Task: Create new contact,   with mail id: 'AriannaMiller@wavehill.org', first name: 'Arianna', Last name: 'Miller', Job Title: HR Assistant, Phone number (916) 555-6789. Change life cycle stage to  'Lead' and lead status to 'New'. Add new company to the associated contact: www.morganstanley.com and type: Vendor. Logged in from softage.4@softage.net
Action: Mouse moved to (57, 58)
Screenshot: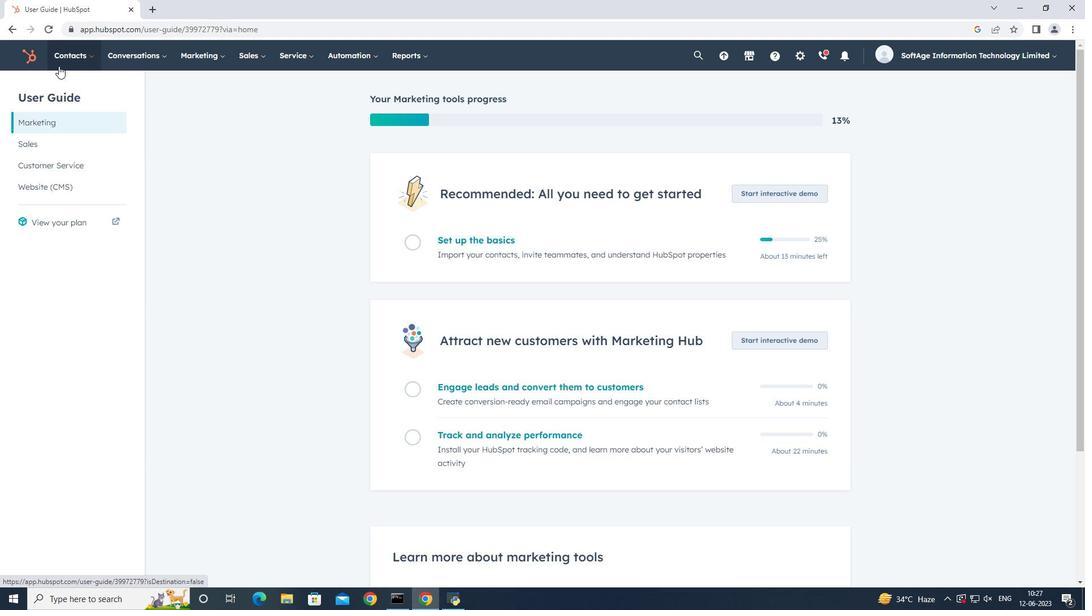 
Action: Mouse pressed left at (57, 58)
Screenshot: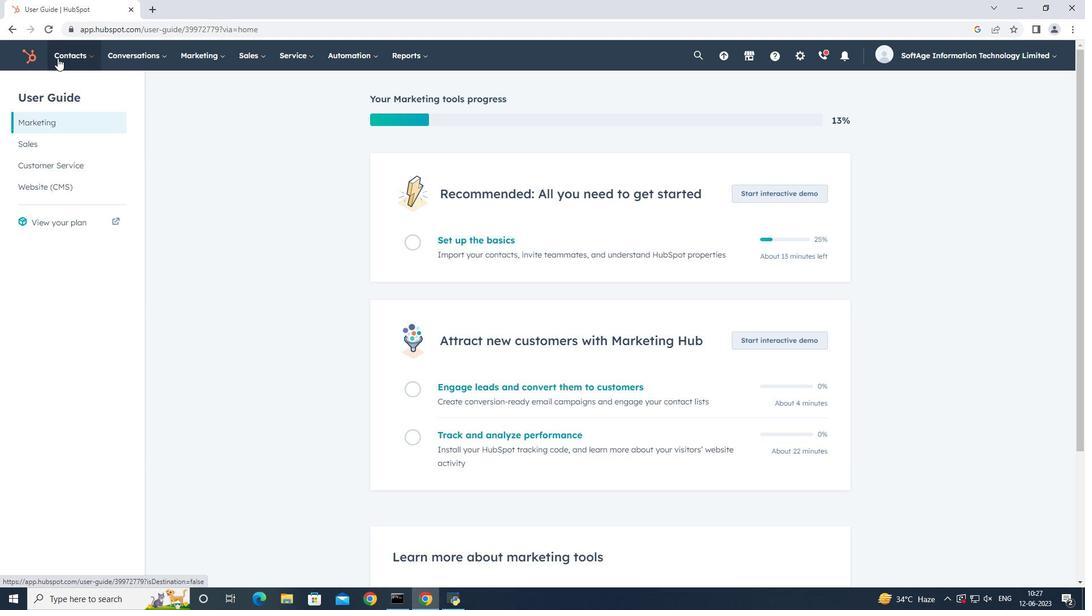 
Action: Mouse moved to (68, 86)
Screenshot: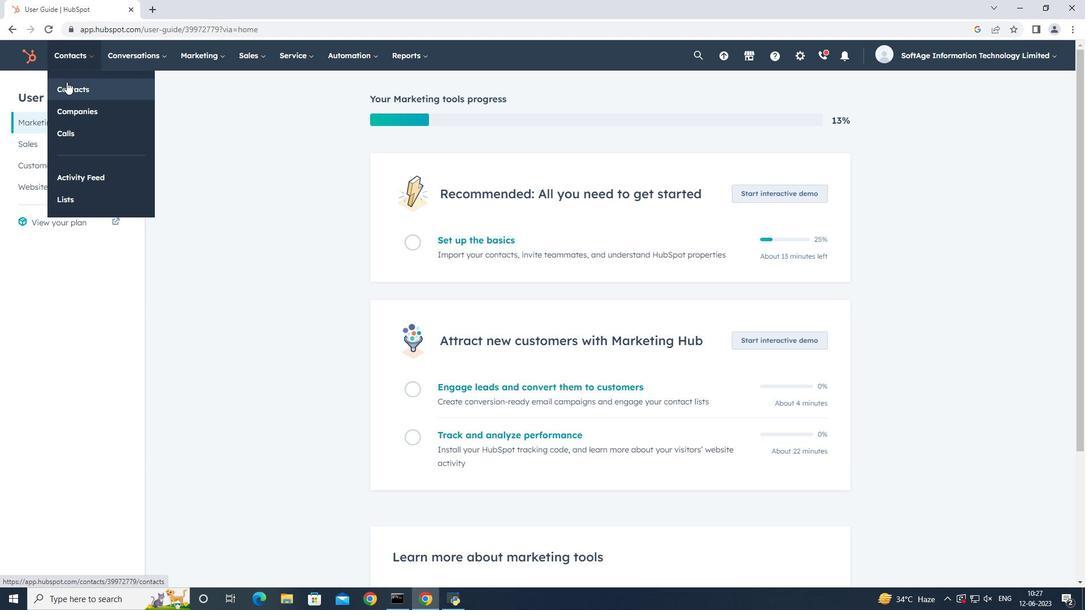 
Action: Mouse pressed left at (68, 86)
Screenshot: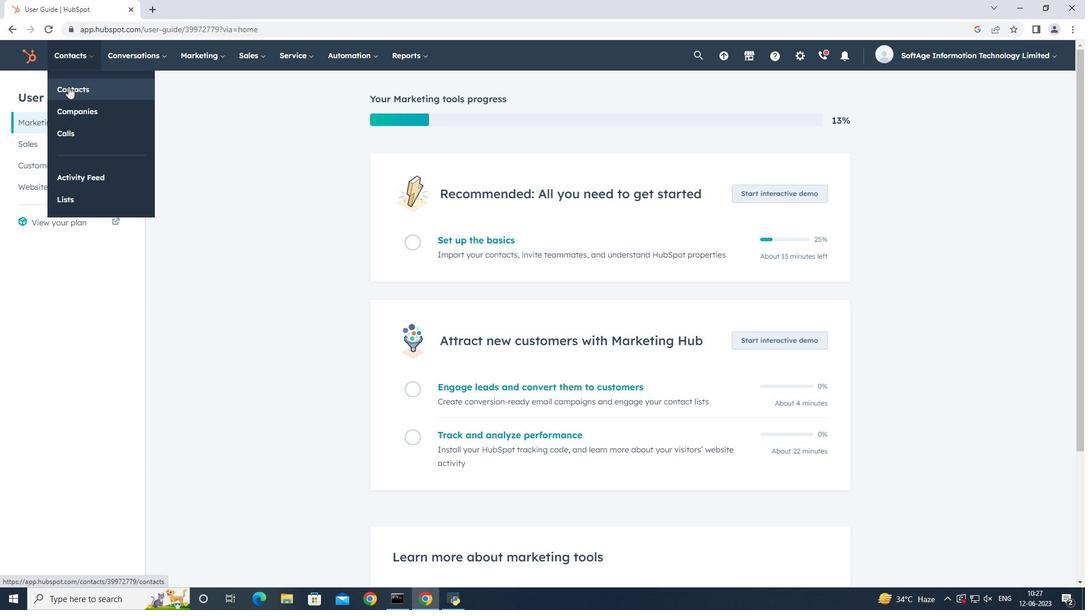 
Action: Mouse moved to (1042, 96)
Screenshot: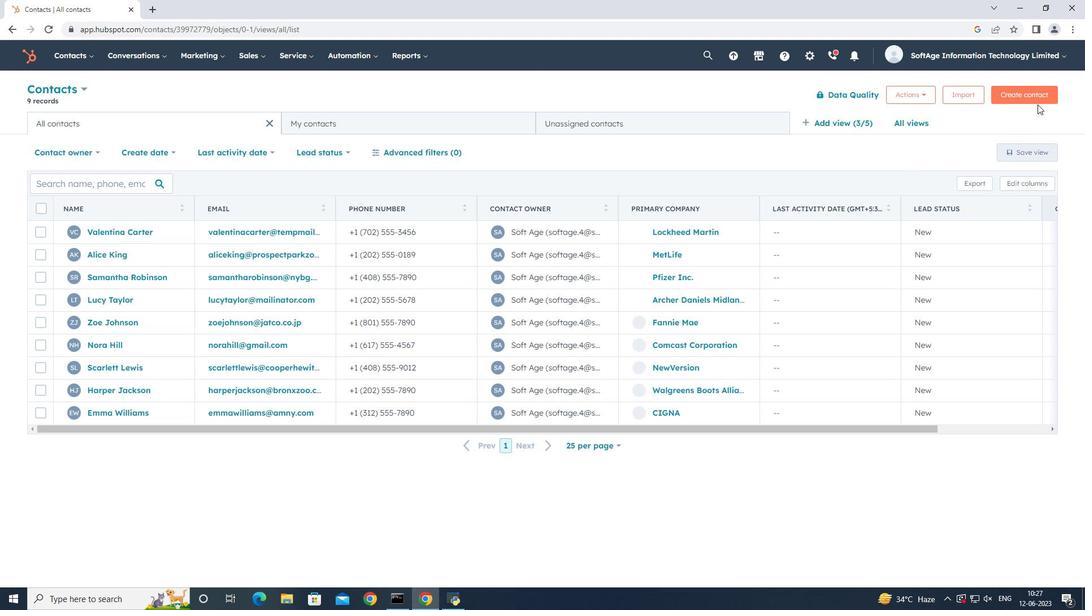 
Action: Mouse pressed left at (1042, 96)
Screenshot: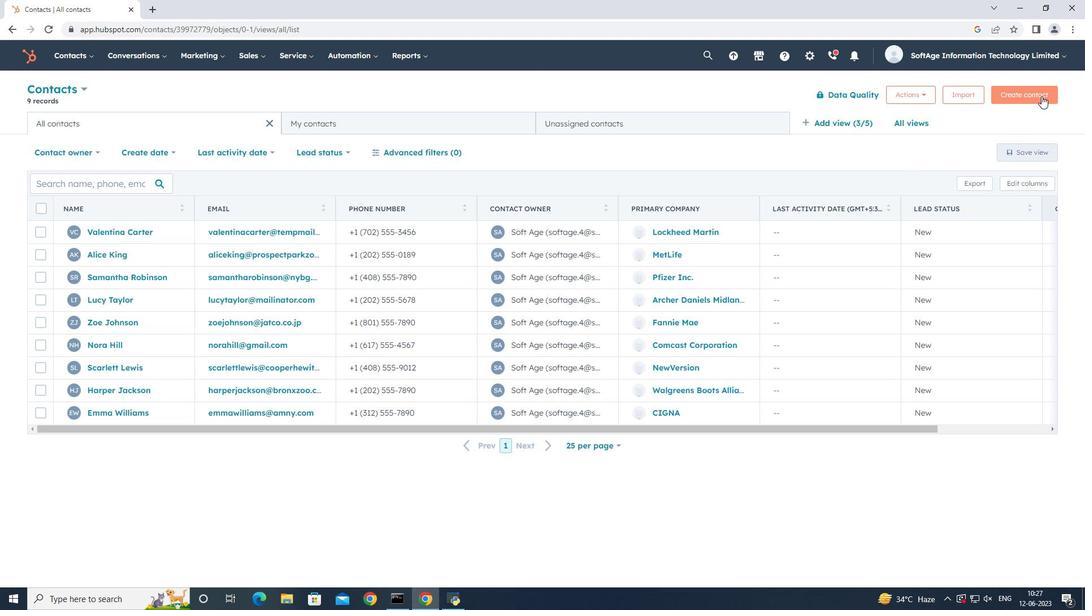 
Action: Mouse moved to (906, 153)
Screenshot: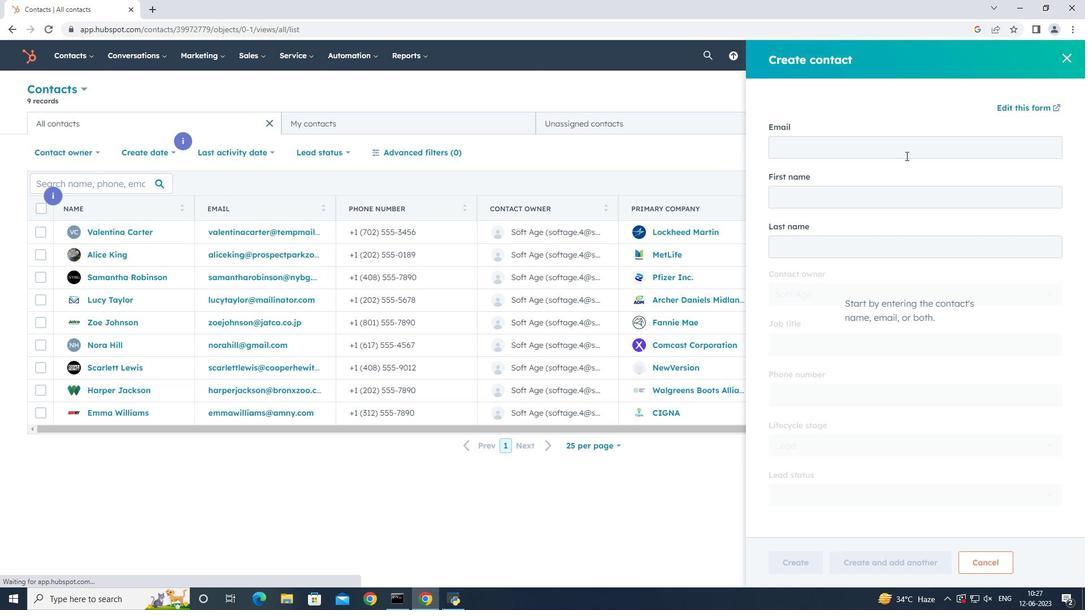 
Action: Mouse pressed left at (906, 153)
Screenshot: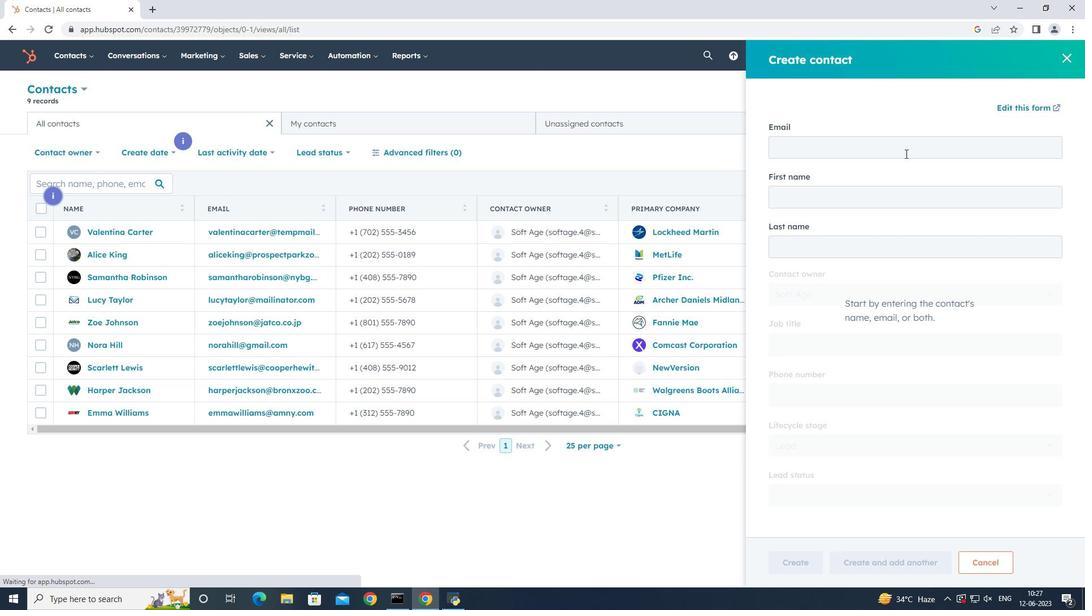 
Action: Key pressed <Key.shift>Arianna<Key.shift_r><Key.shift_r><Key.shift_r><Key.shift_r><Key.shift_r><Key.shift_r><Key.shift_r><Key.shift_r><Key.shift_r>Miller<Key.shift><Key.shift><Key.shift><Key.shift>@wavehil.org
Screenshot: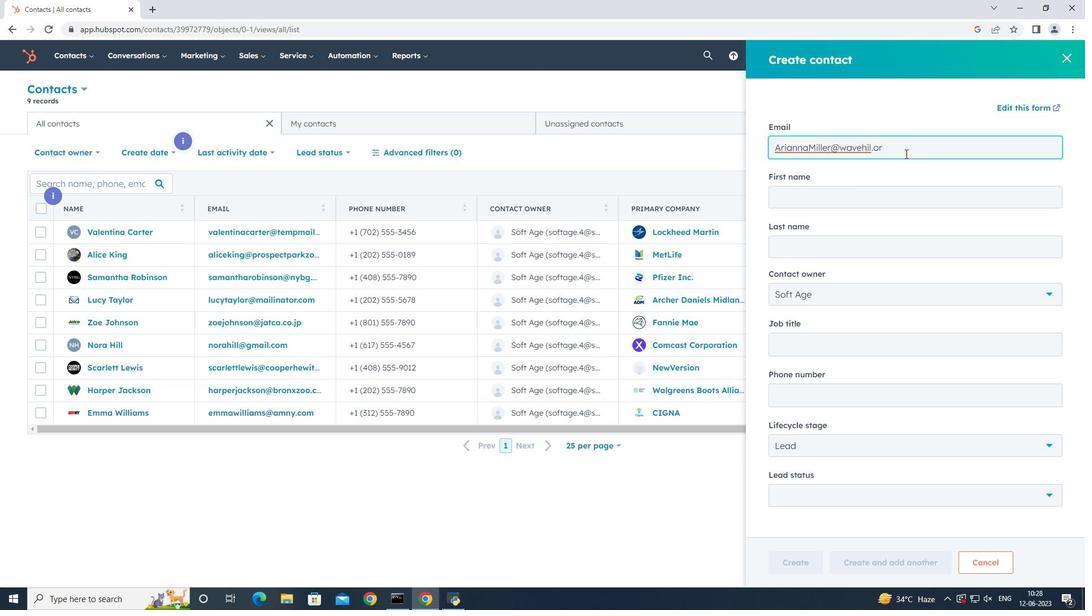 
Action: Mouse moved to (903, 199)
Screenshot: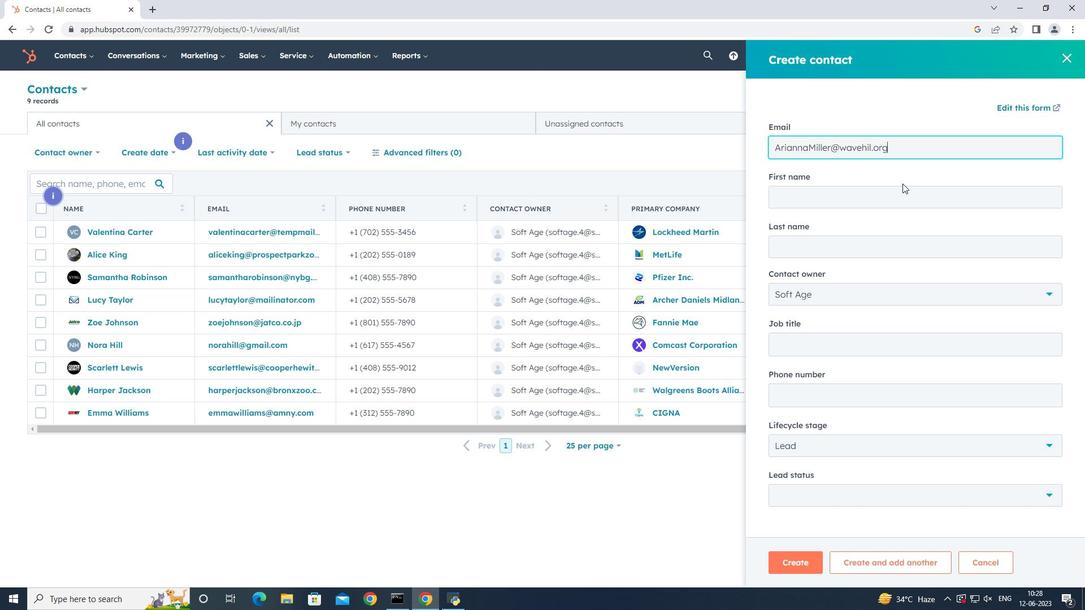 
Action: Mouse pressed left at (903, 199)
Screenshot: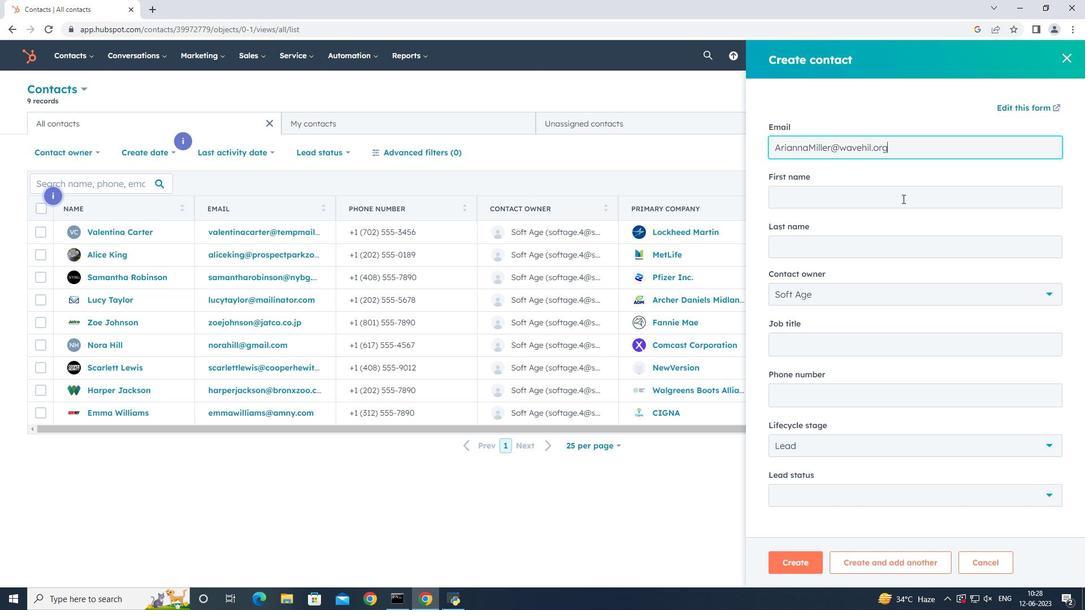 
Action: Key pressed <Key.shift><Key.shift><Key.shift><Key.shift><Key.shift><Key.shift>Arianna<Key.tab><Key.shift_r><Key.shift_r><Key.shift_r>Miller
Screenshot: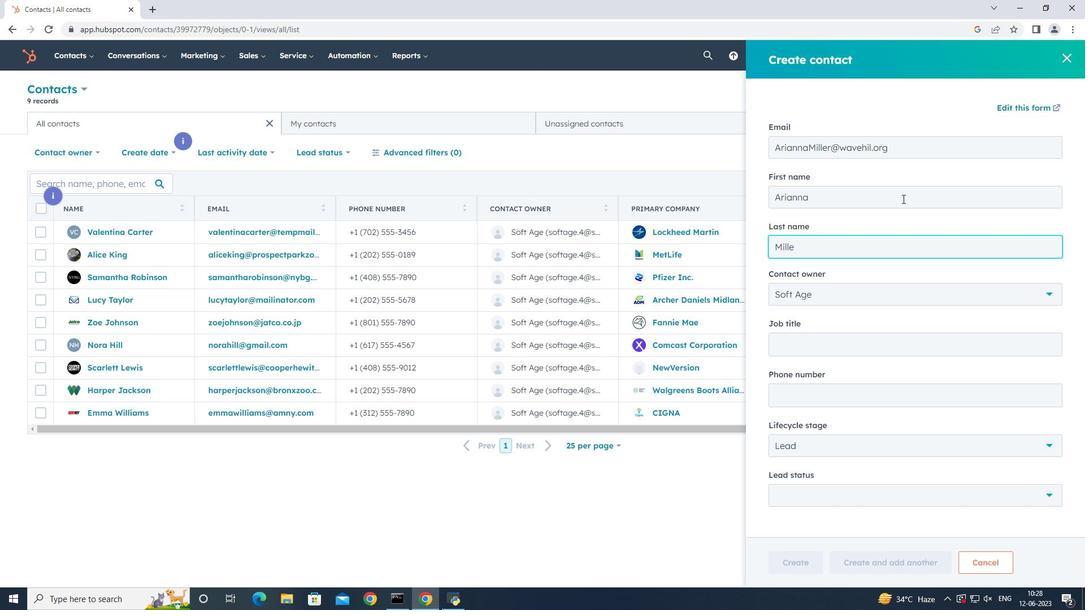 
Action: Mouse moved to (883, 349)
Screenshot: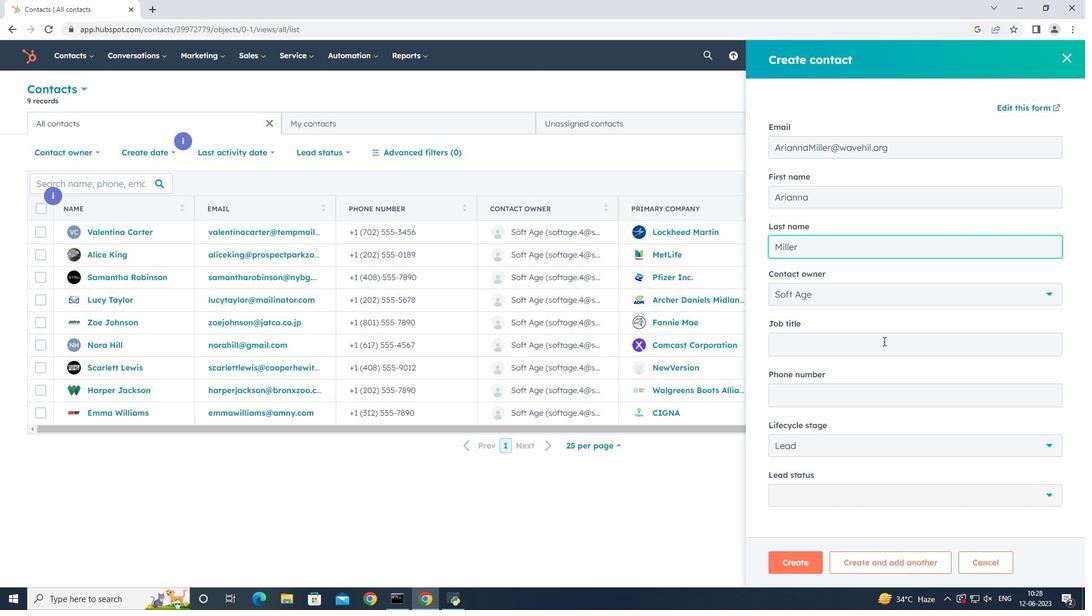 
Action: Mouse pressed left at (883, 349)
Screenshot: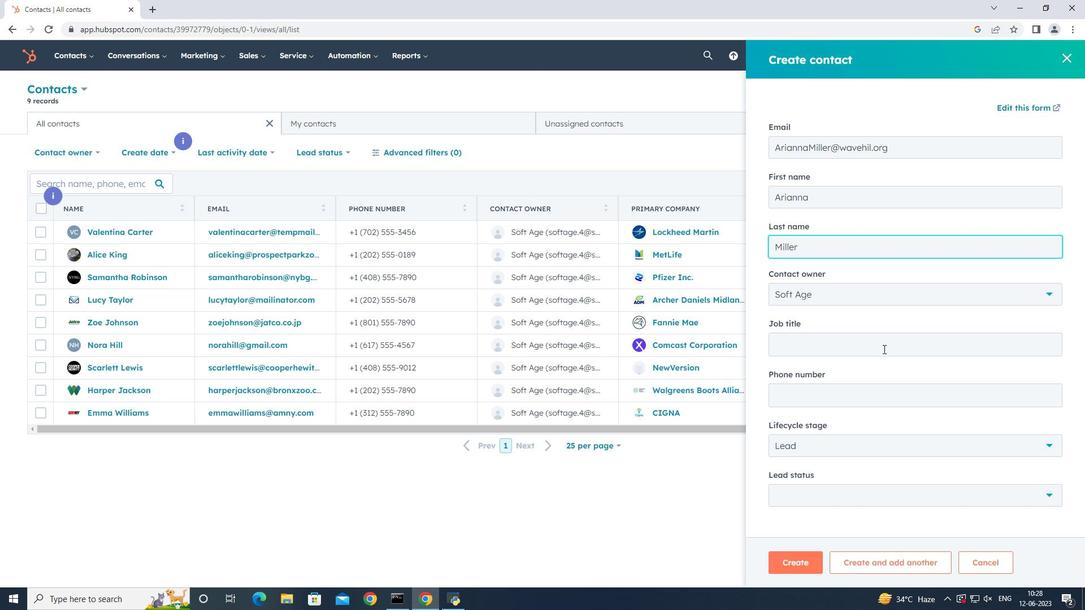 
Action: Mouse moved to (886, 352)
Screenshot: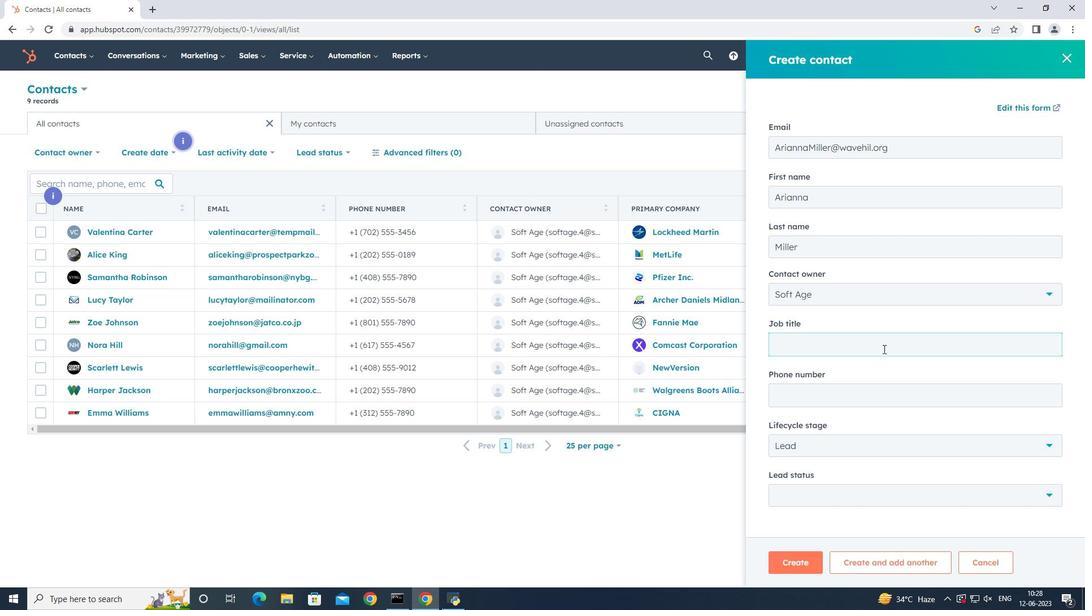 
Action: Key pressed <Key.shift>HR<Key.space><Key.shift><Key.shift><Key.shift><Key.shift><Key.shift><Key.shift><Key.shift><Key.shift><Key.shift><Key.shift>Assistant<Key.tab>9165556789
Screenshot: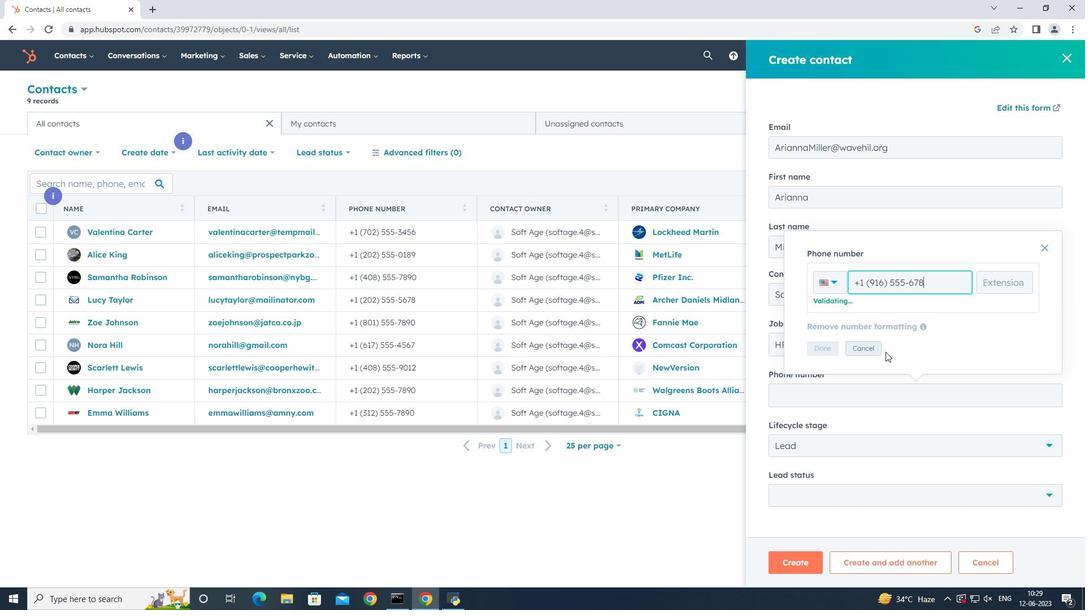 
Action: Mouse moved to (814, 346)
Screenshot: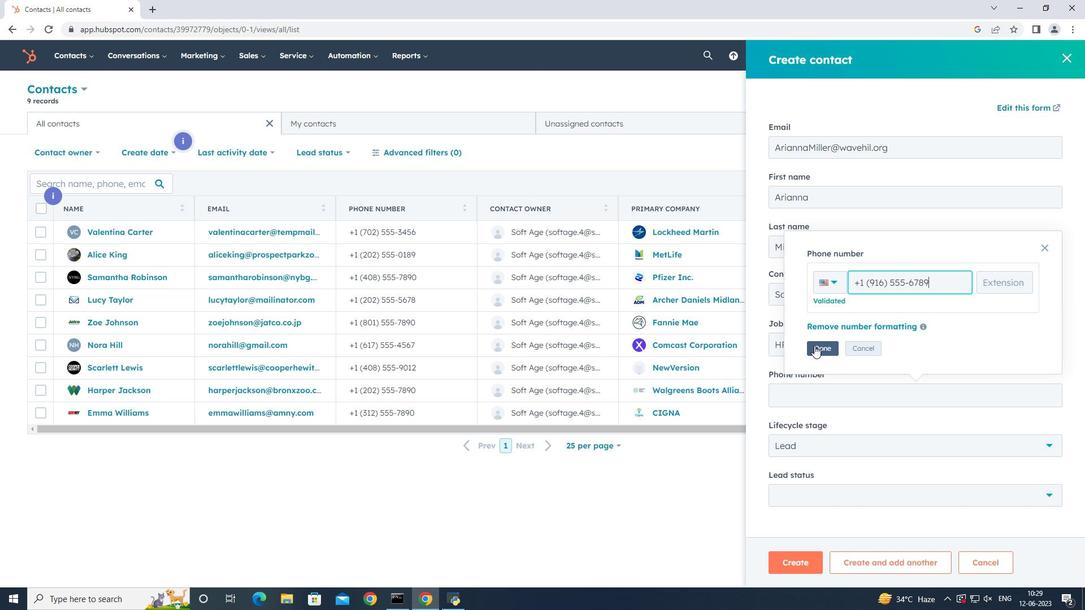 
Action: Mouse pressed left at (814, 346)
Screenshot: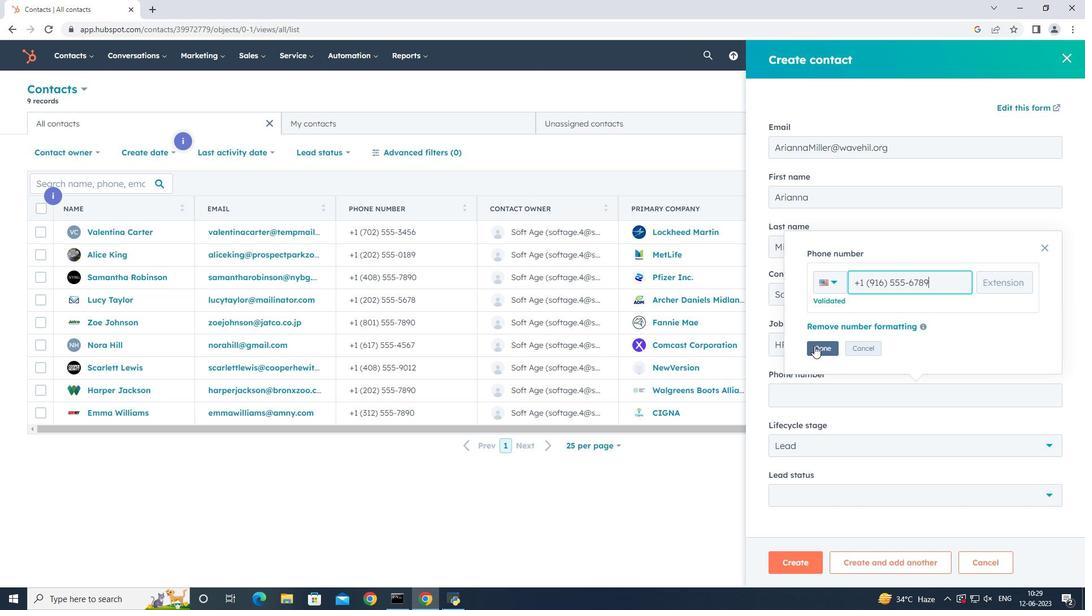 
Action: Mouse moved to (901, 456)
Screenshot: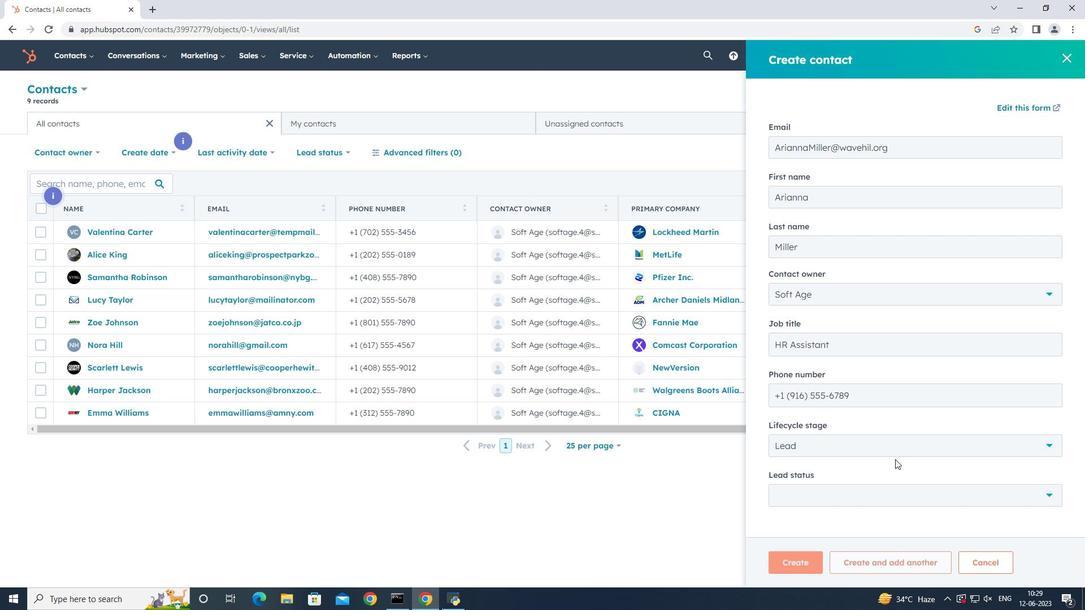 
Action: Mouse pressed left at (901, 456)
Screenshot: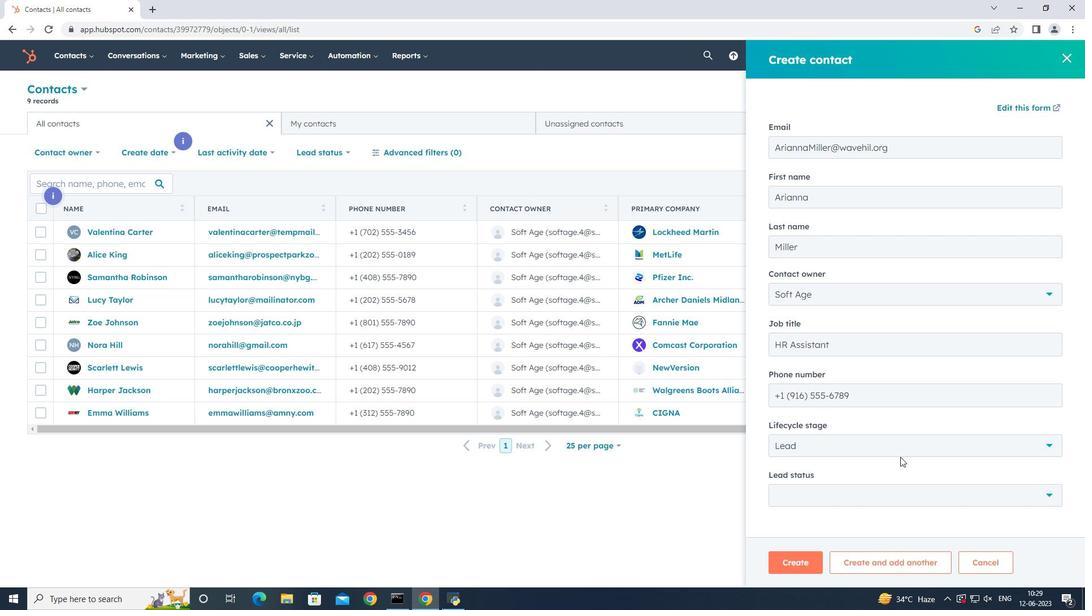 
Action: Mouse moved to (904, 338)
Screenshot: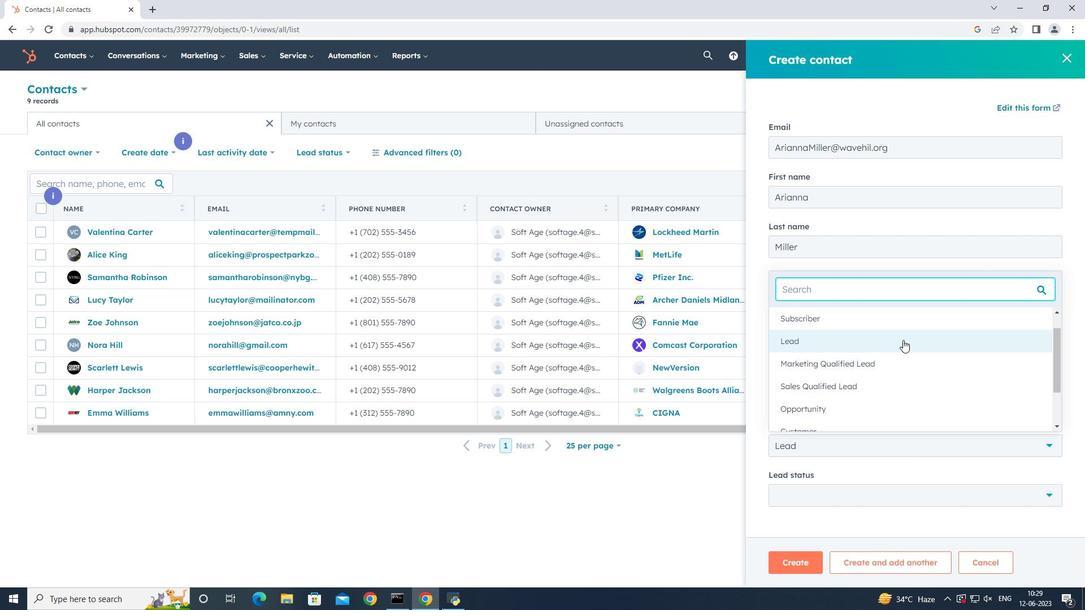
Action: Mouse pressed left at (904, 338)
Screenshot: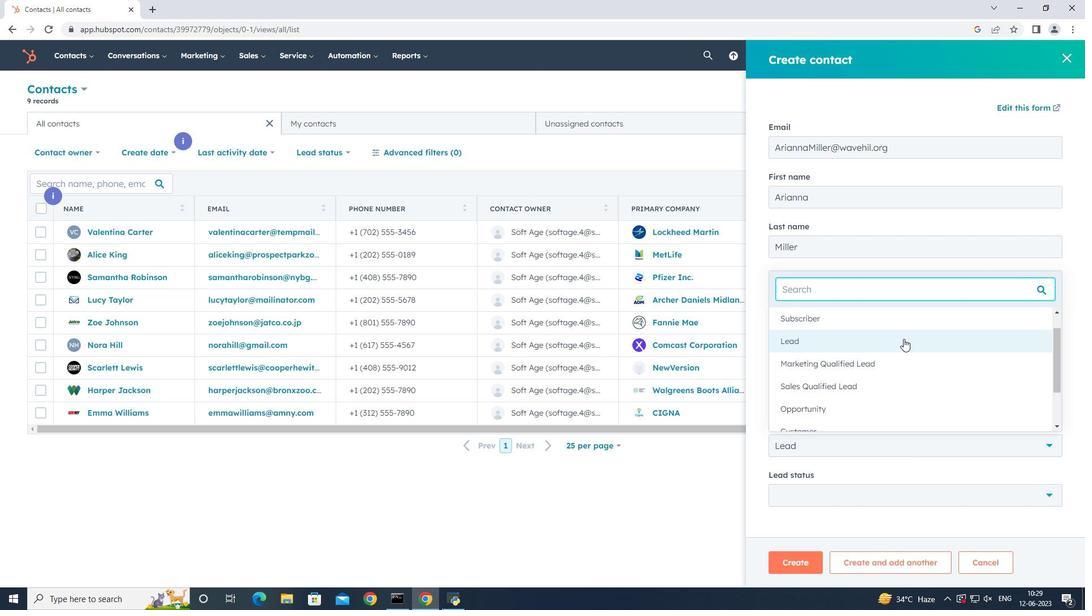 
Action: Mouse moved to (879, 489)
Screenshot: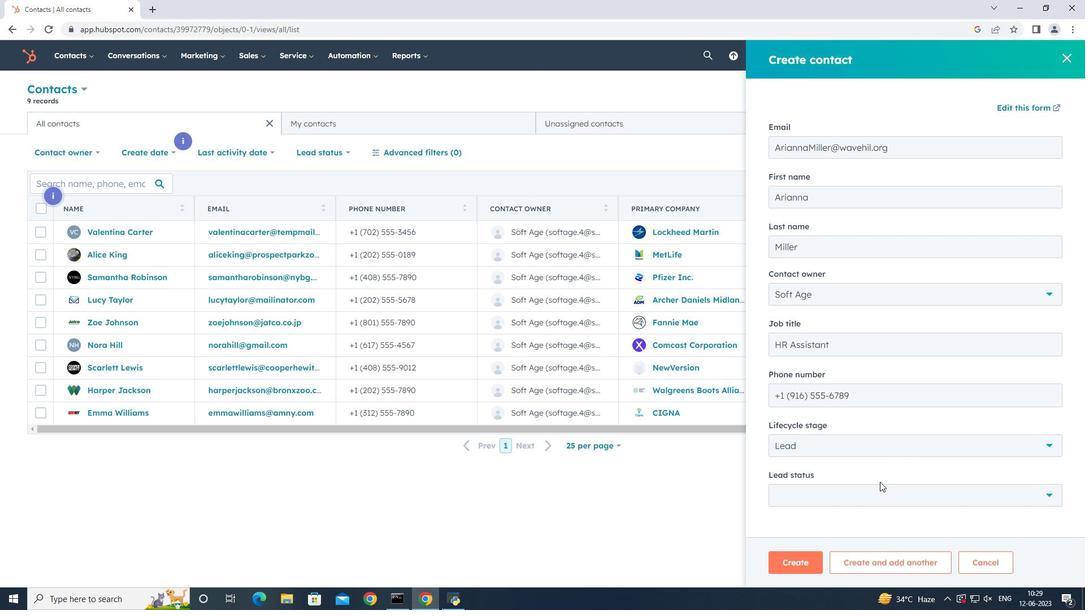 
Action: Mouse pressed left at (879, 489)
Screenshot: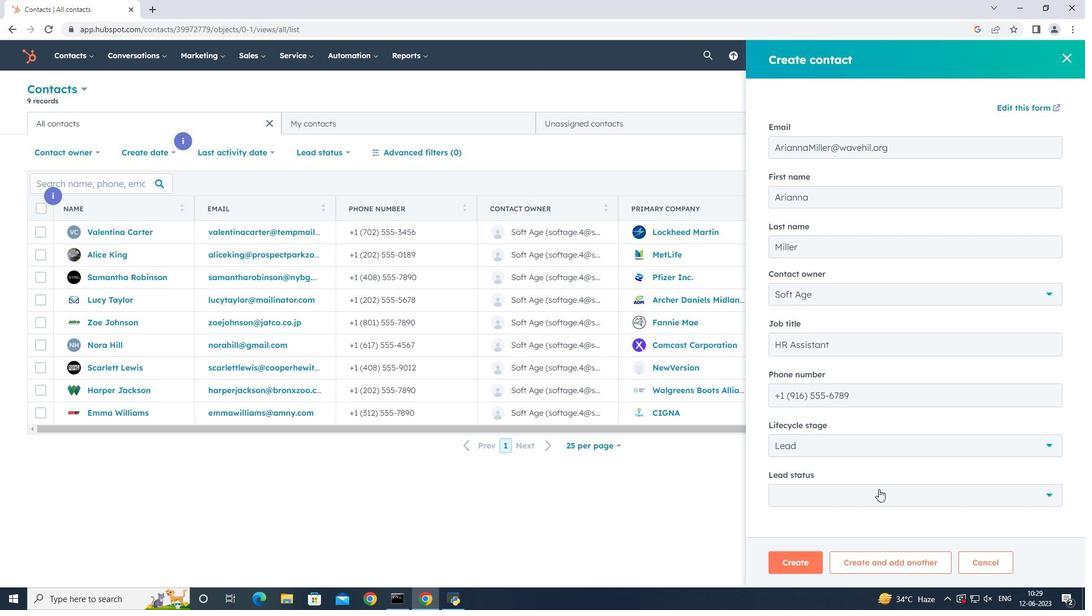 
Action: Mouse moved to (870, 399)
Screenshot: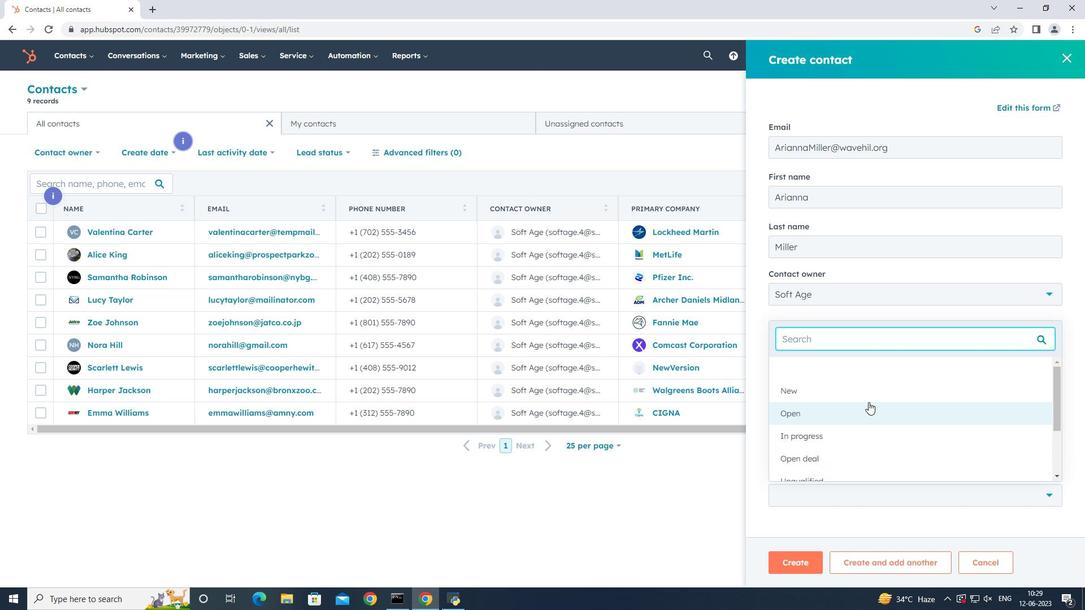 
Action: Mouse pressed left at (870, 399)
Screenshot: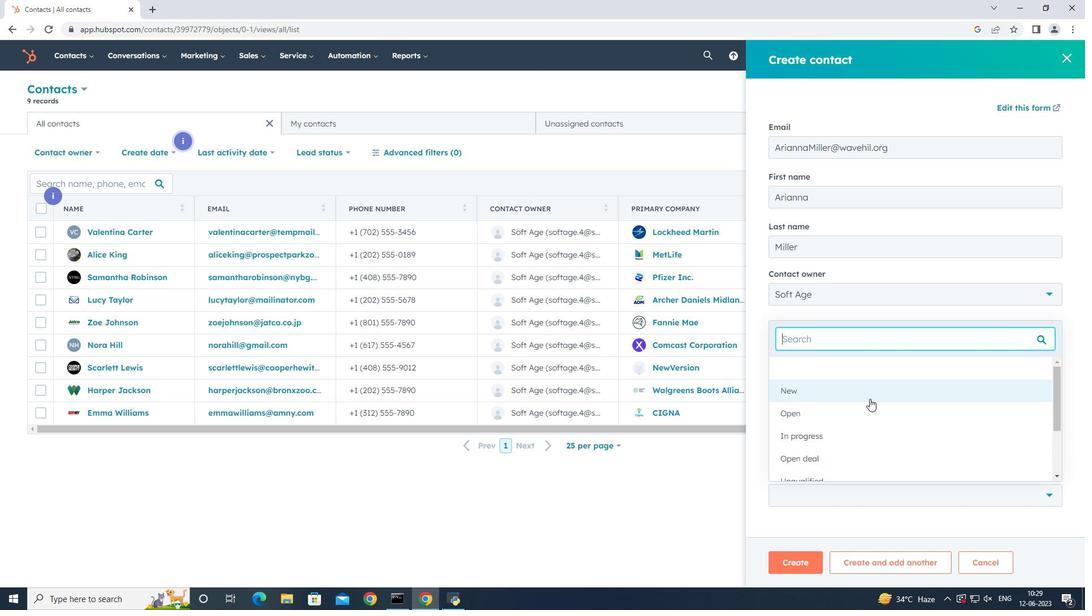 
Action: Mouse moved to (799, 561)
Screenshot: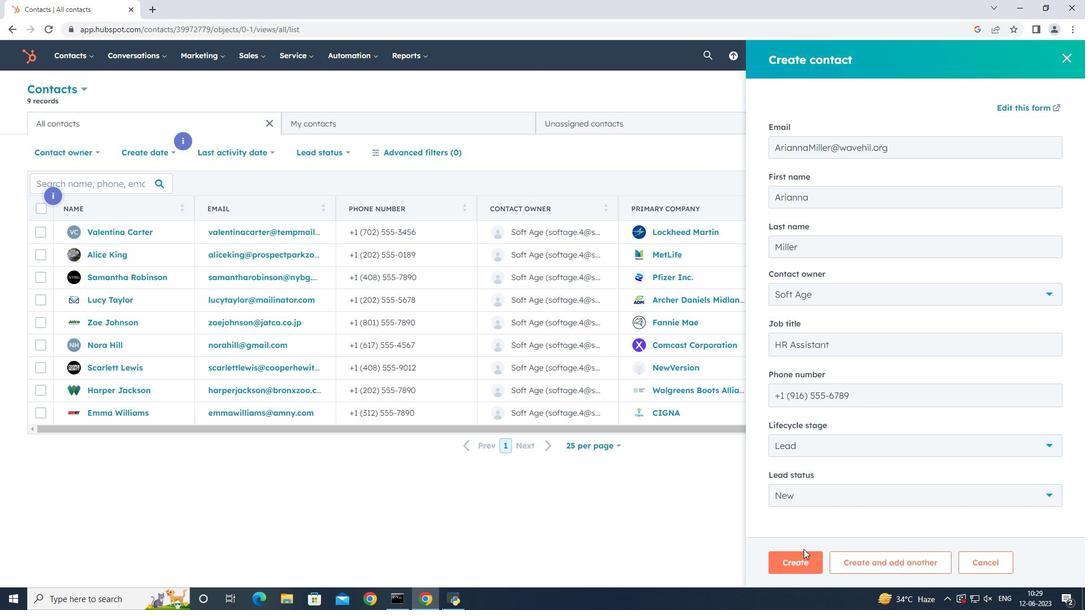 
Action: Mouse pressed left at (799, 561)
Screenshot: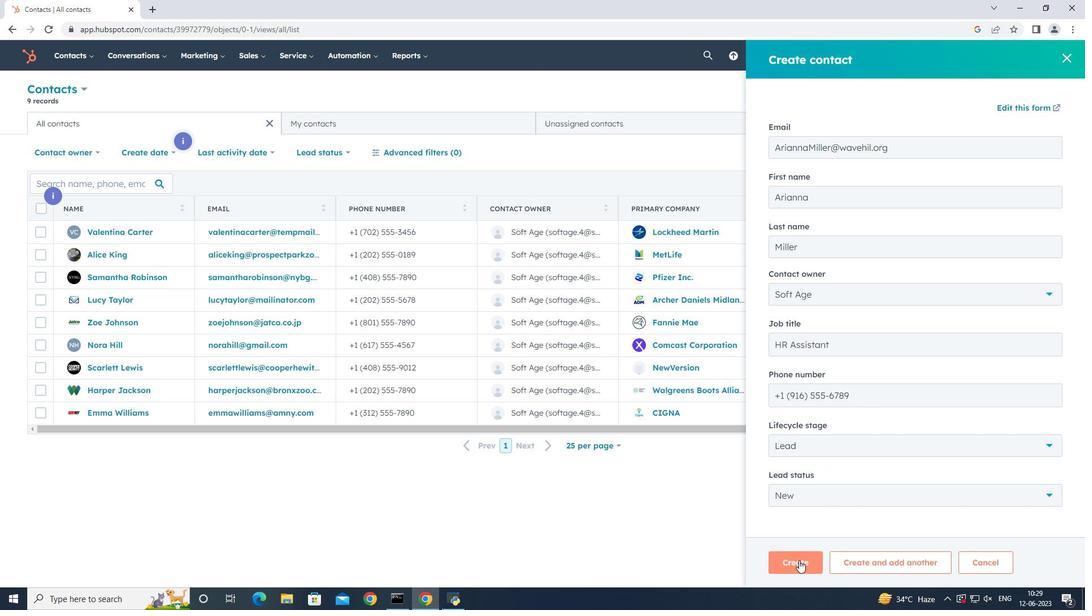 
Action: Mouse moved to (769, 360)
Screenshot: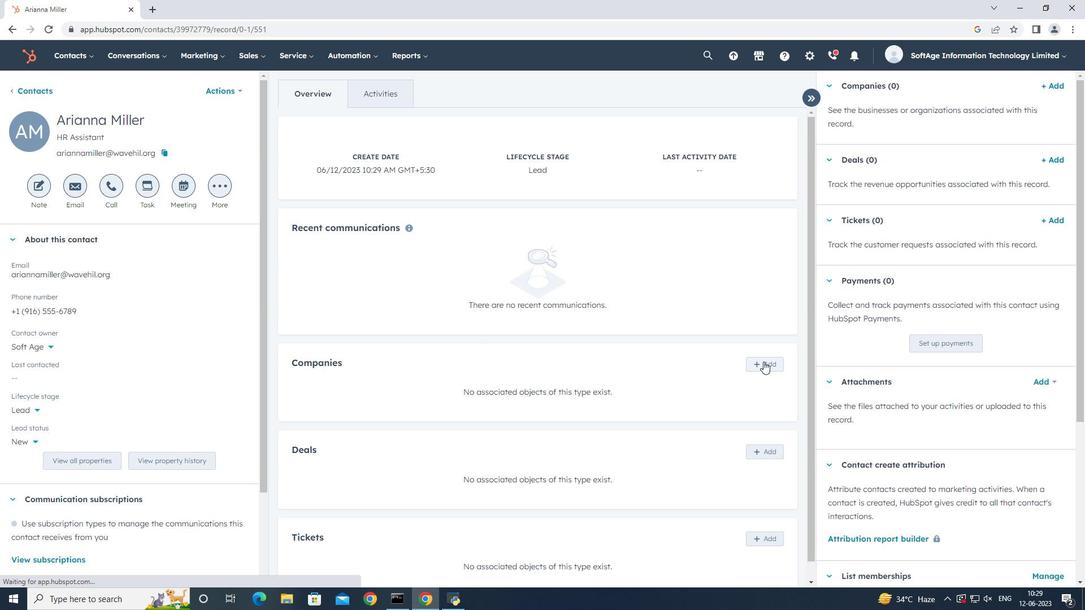 
Action: Mouse pressed left at (769, 360)
Screenshot: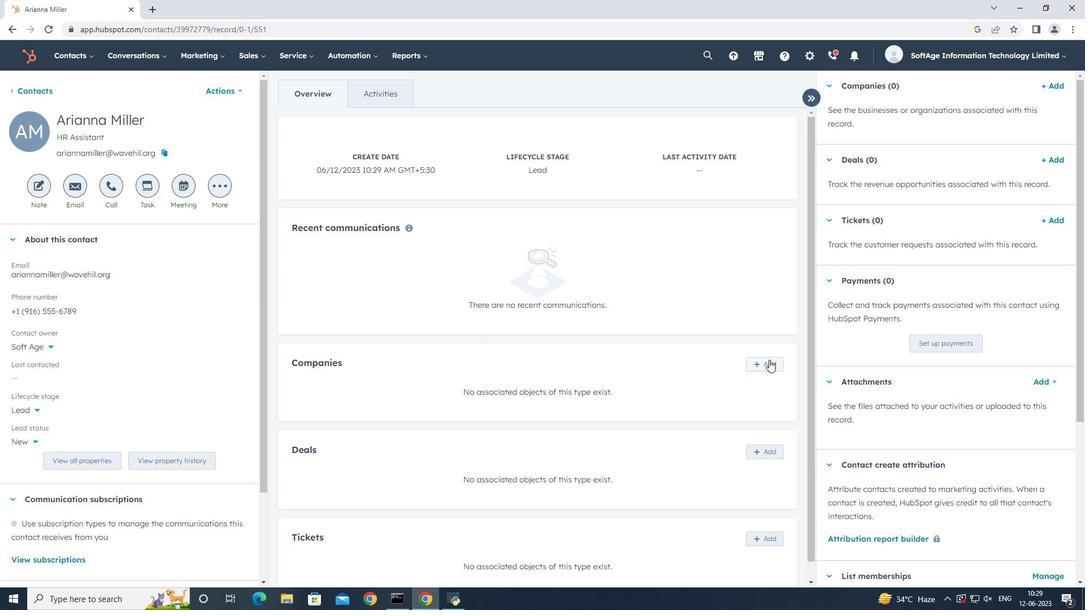 
Action: Mouse moved to (858, 126)
Screenshot: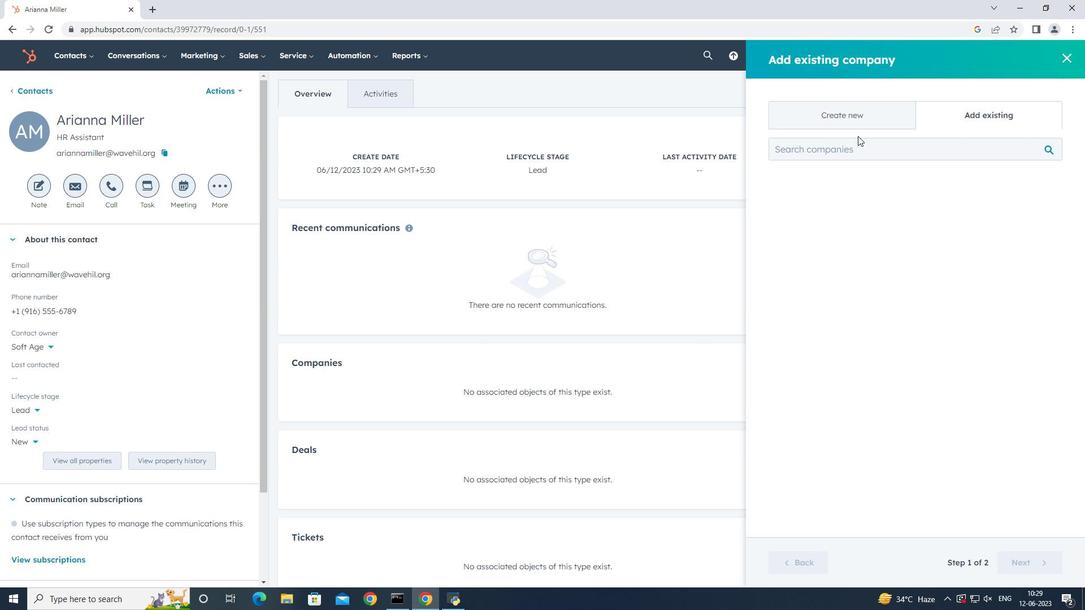 
Action: Mouse pressed left at (858, 126)
Screenshot: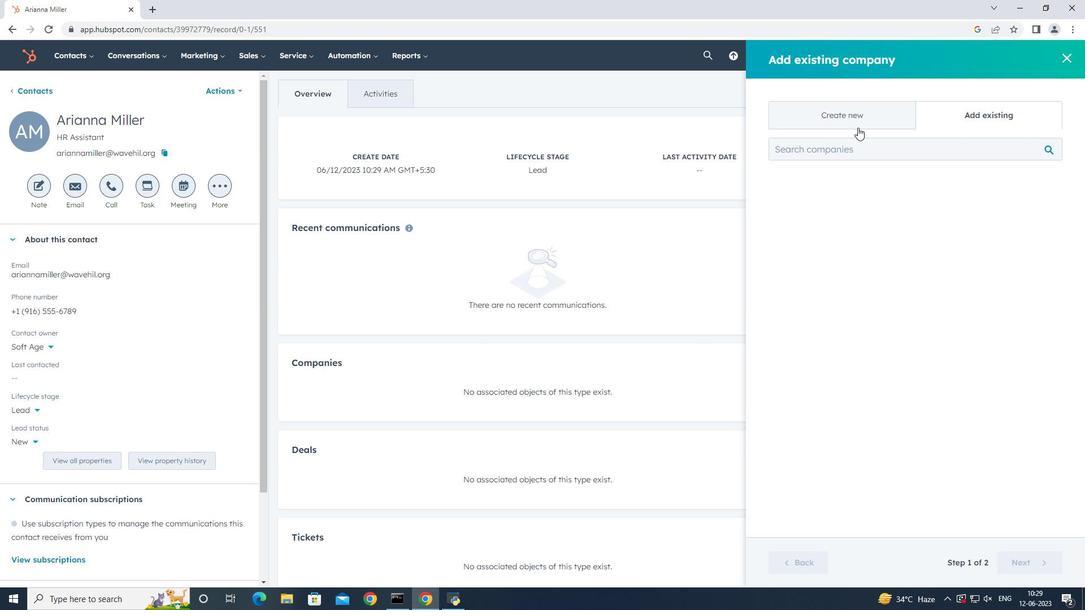 
Action: Mouse moved to (863, 175)
Screenshot: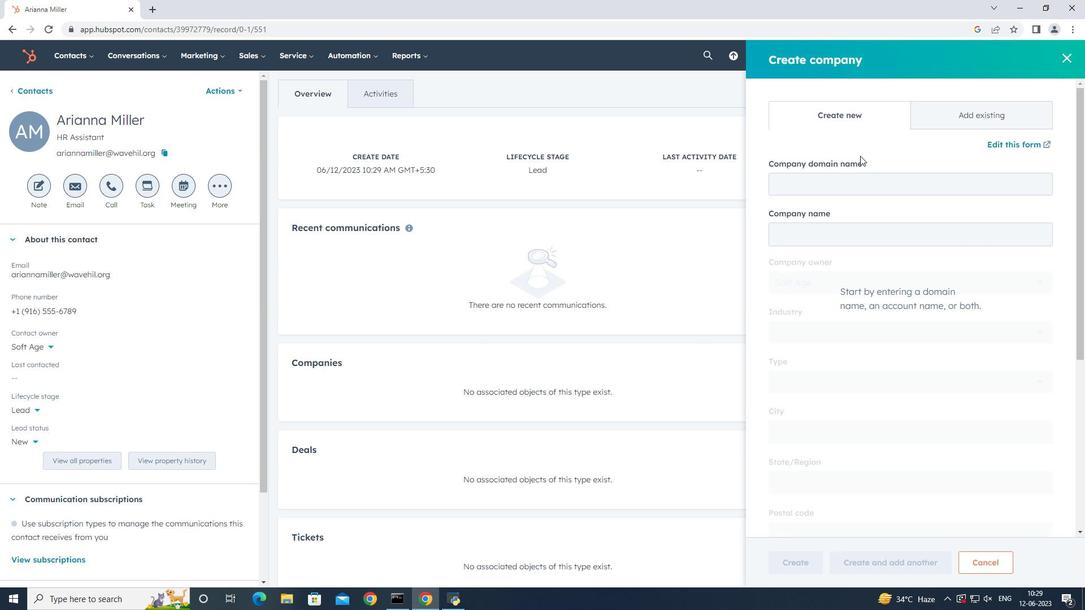 
Action: Mouse pressed left at (863, 175)
Screenshot: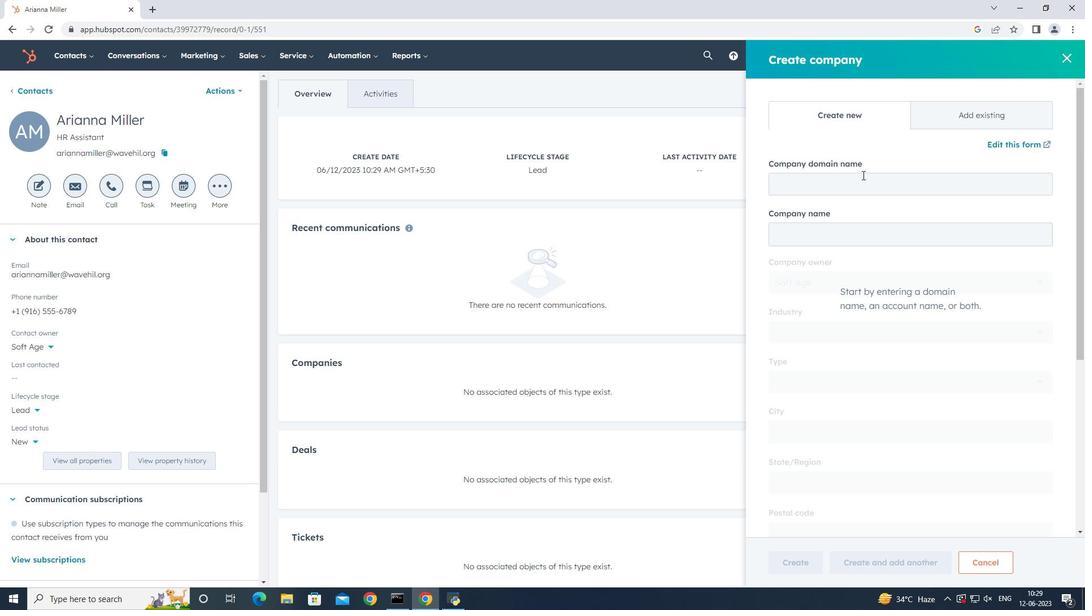 
Action: Key pressed www.morganstanley.com
Screenshot: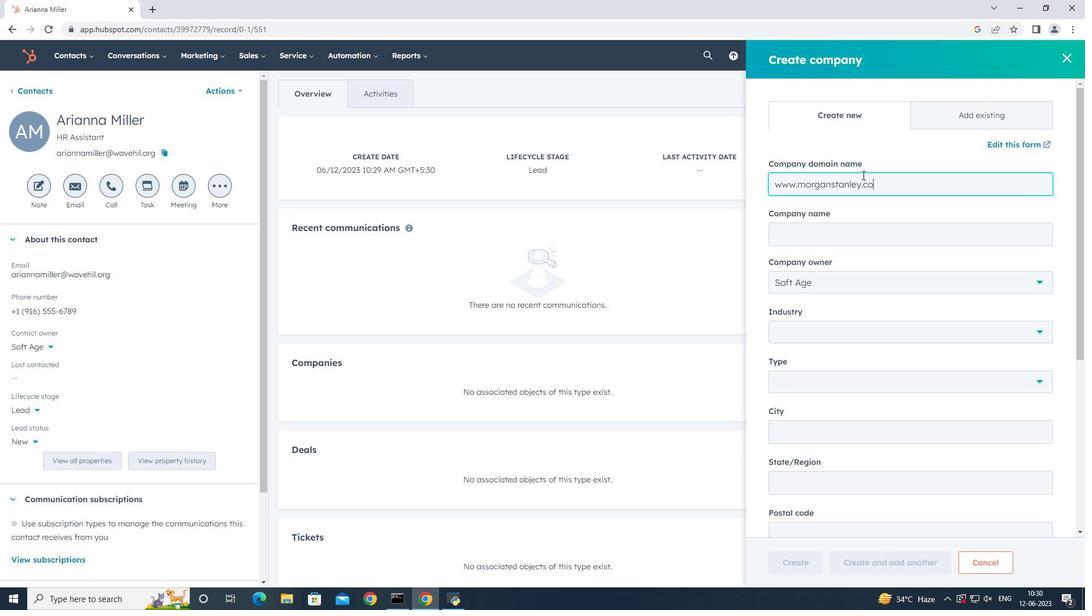 
Action: Mouse moved to (900, 380)
Screenshot: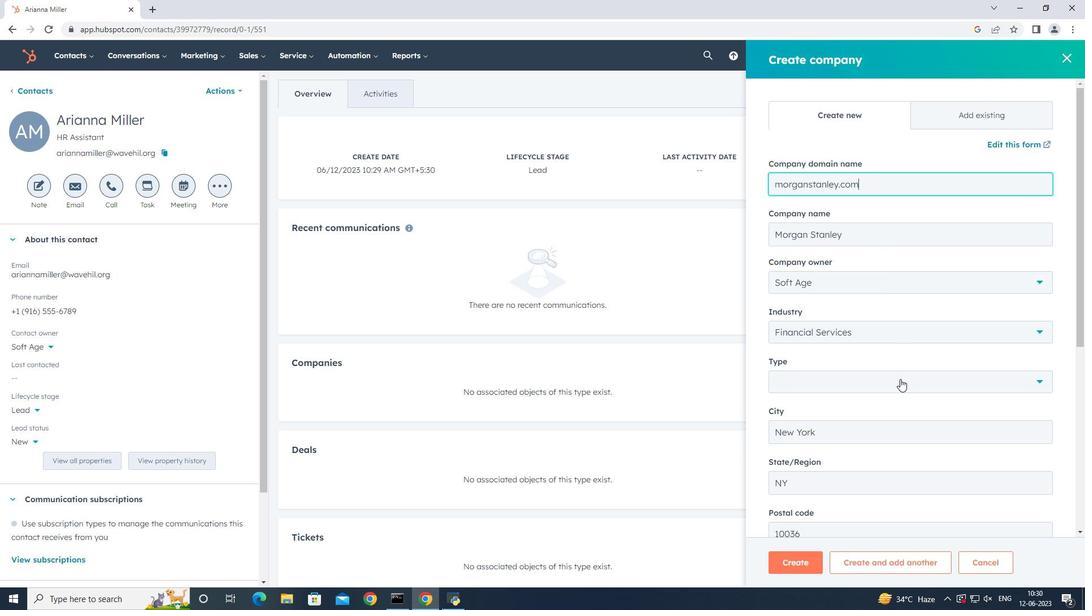 
Action: Mouse pressed left at (900, 380)
Screenshot: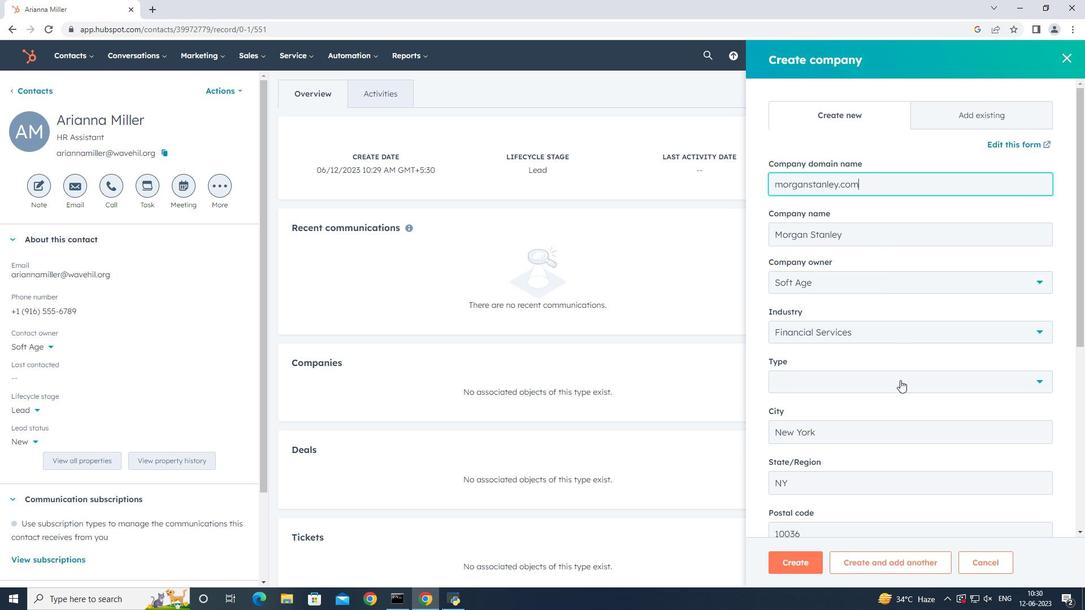 
Action: Mouse moved to (878, 497)
Screenshot: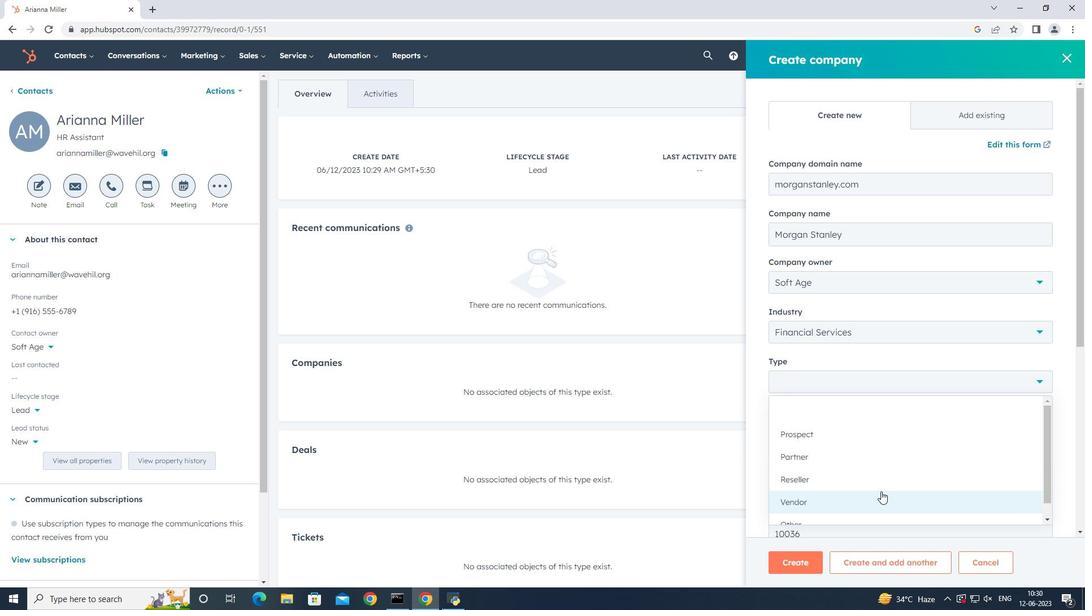 
Action: Mouse pressed left at (878, 497)
Screenshot: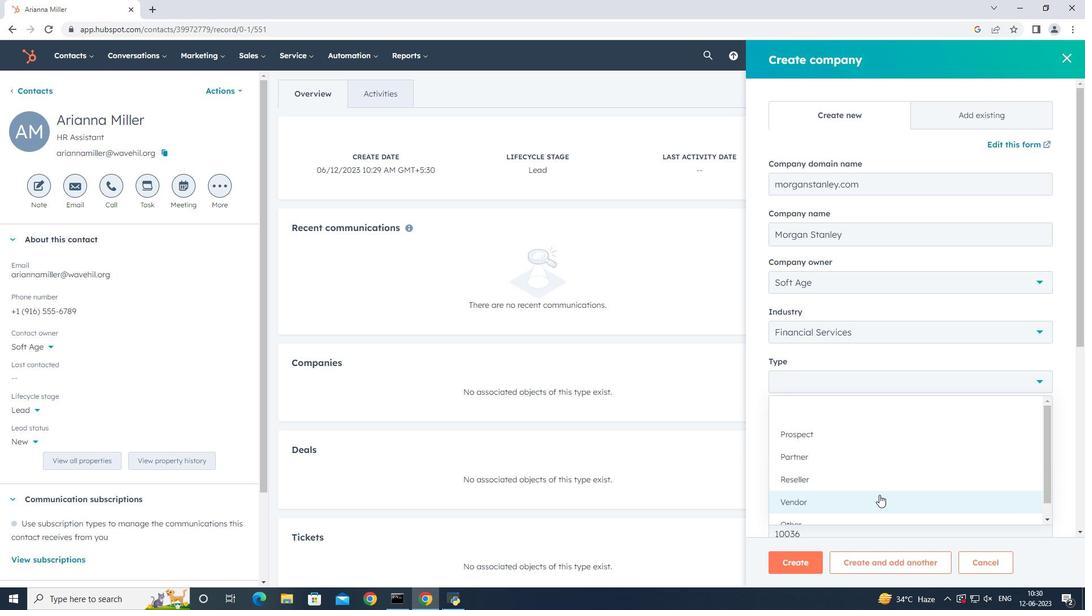 
Action: Mouse moved to (932, 408)
Screenshot: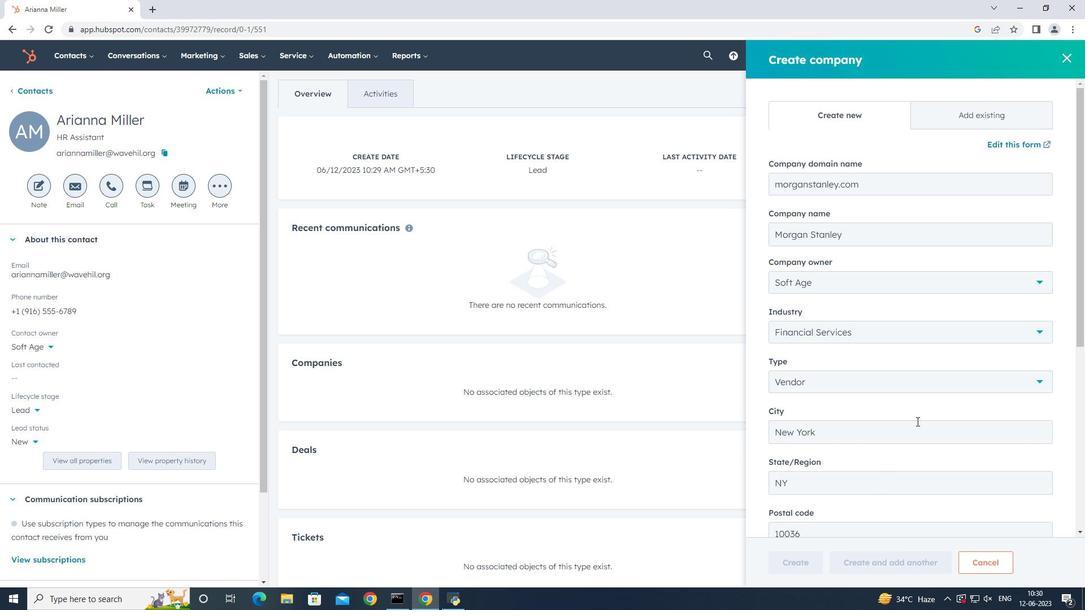 
Action: Mouse pressed left at (932, 408)
Screenshot: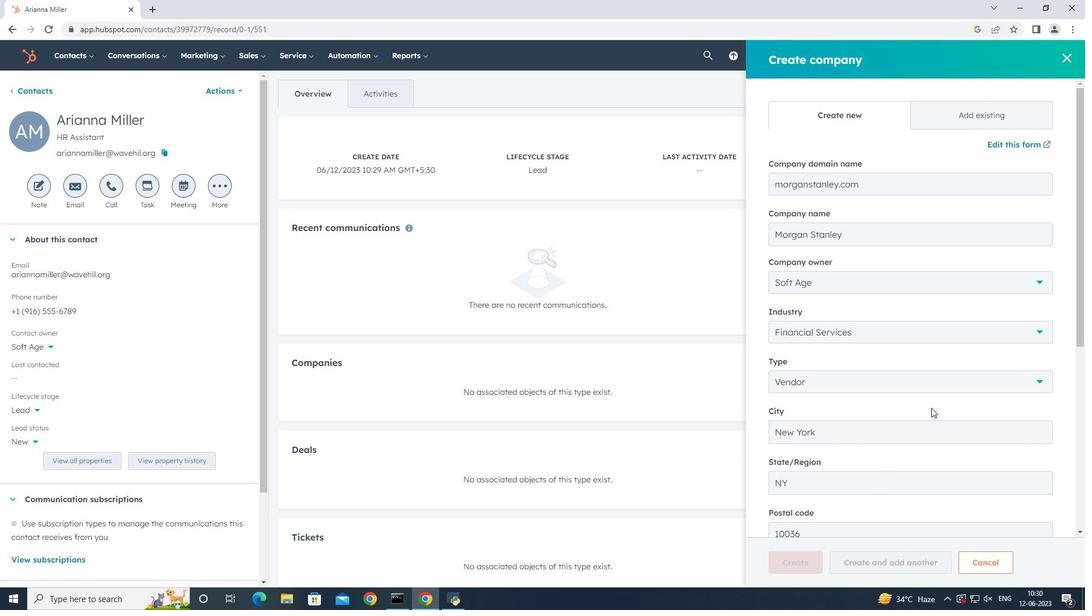 
Action: Mouse scrolled (932, 407) with delta (0, 0)
Screenshot: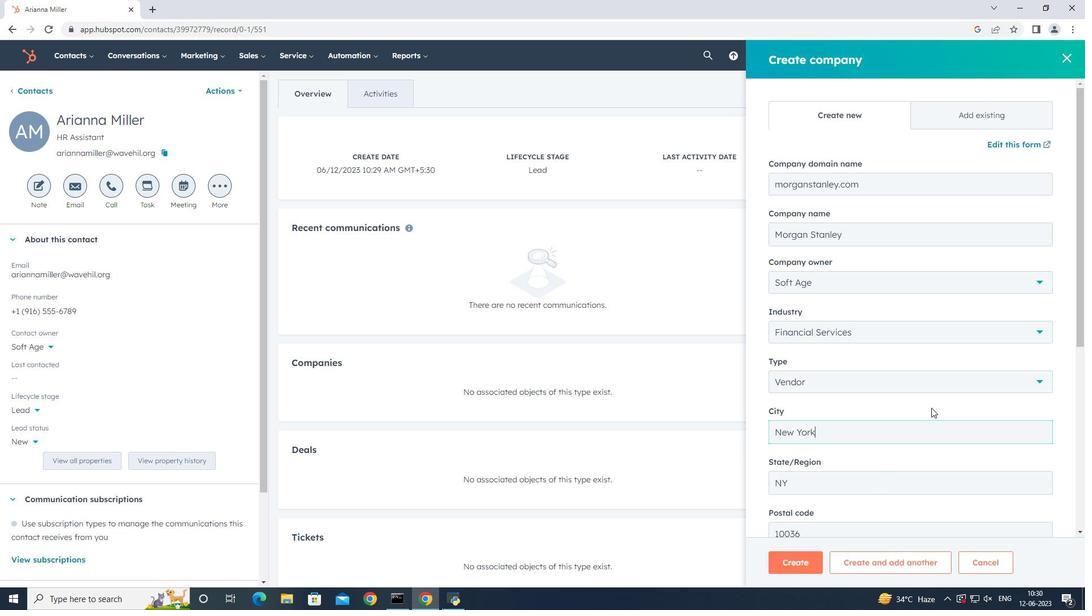 
Action: Mouse scrolled (932, 407) with delta (0, 0)
Screenshot: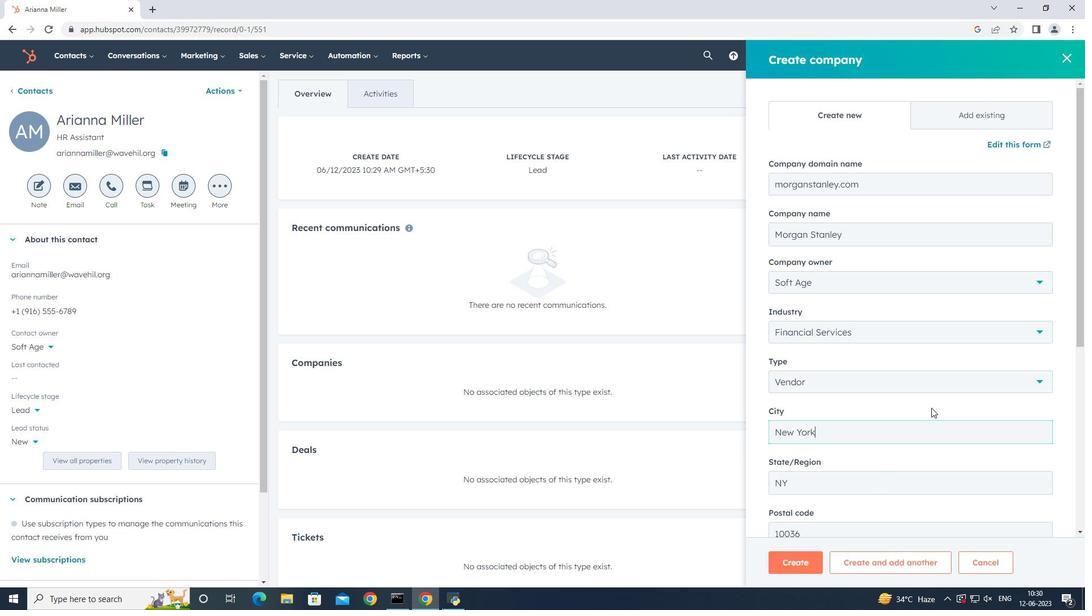 
Action: Mouse scrolled (932, 407) with delta (0, 0)
Screenshot: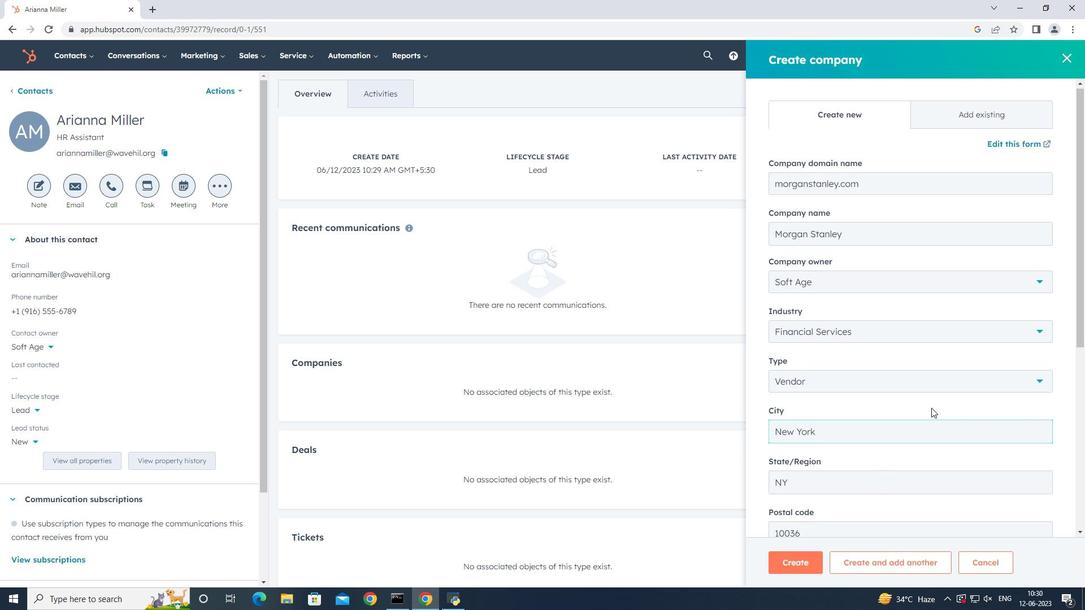 
Action: Mouse scrolled (932, 407) with delta (0, 0)
Screenshot: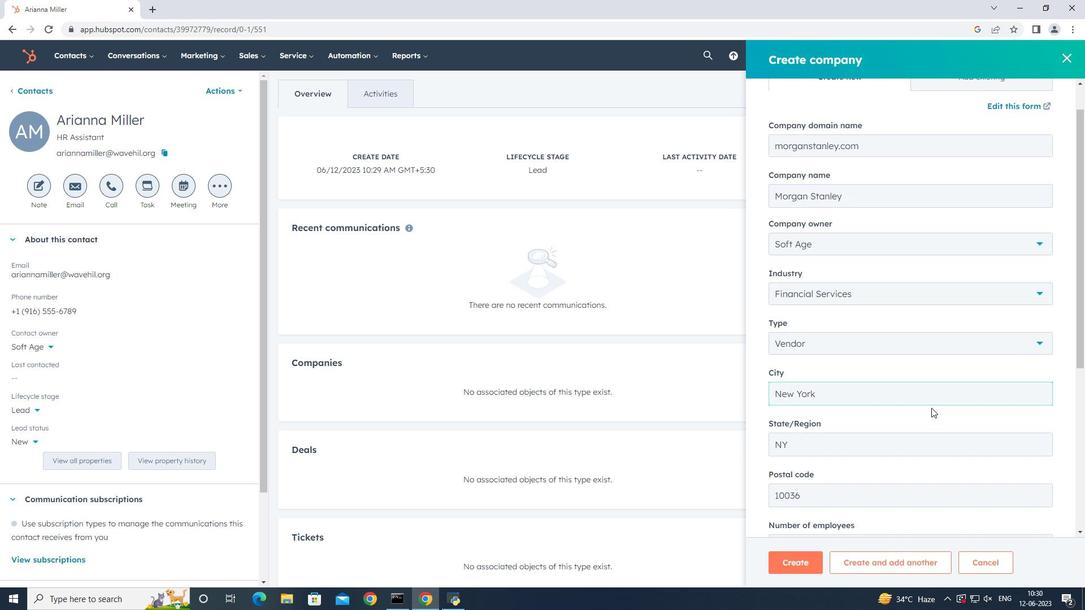 
Action: Mouse scrolled (932, 407) with delta (0, 0)
Screenshot: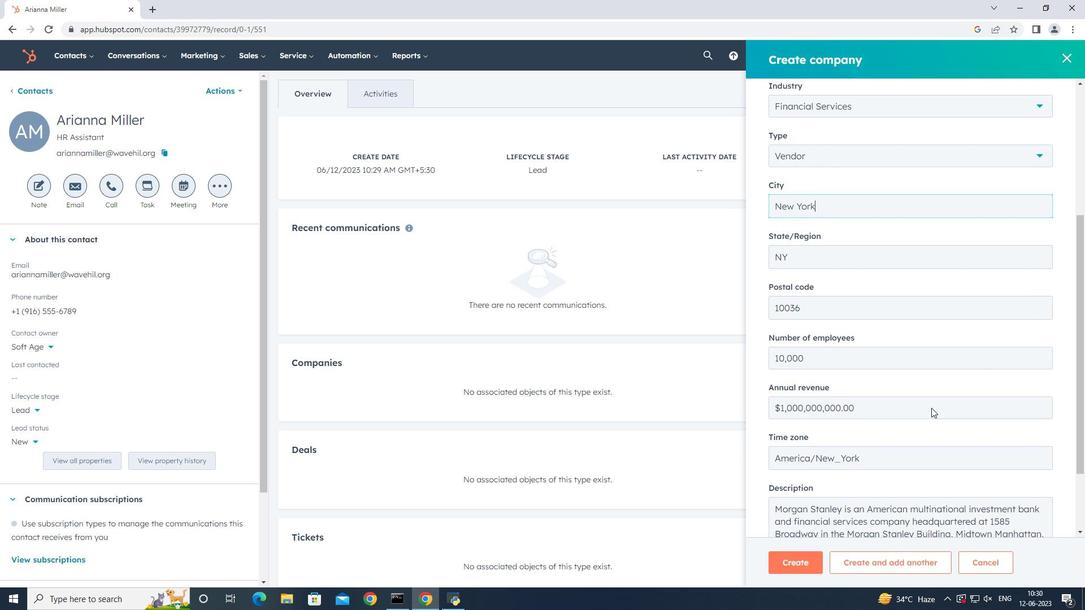 
Action: Mouse scrolled (932, 407) with delta (0, 0)
Screenshot: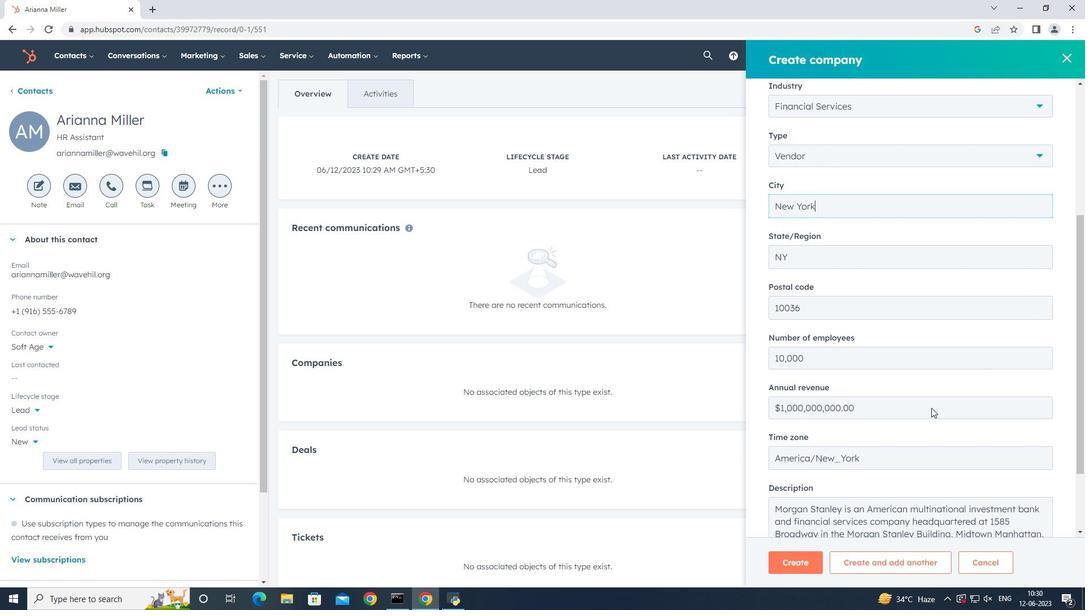 
Action: Mouse scrolled (932, 407) with delta (0, 0)
Screenshot: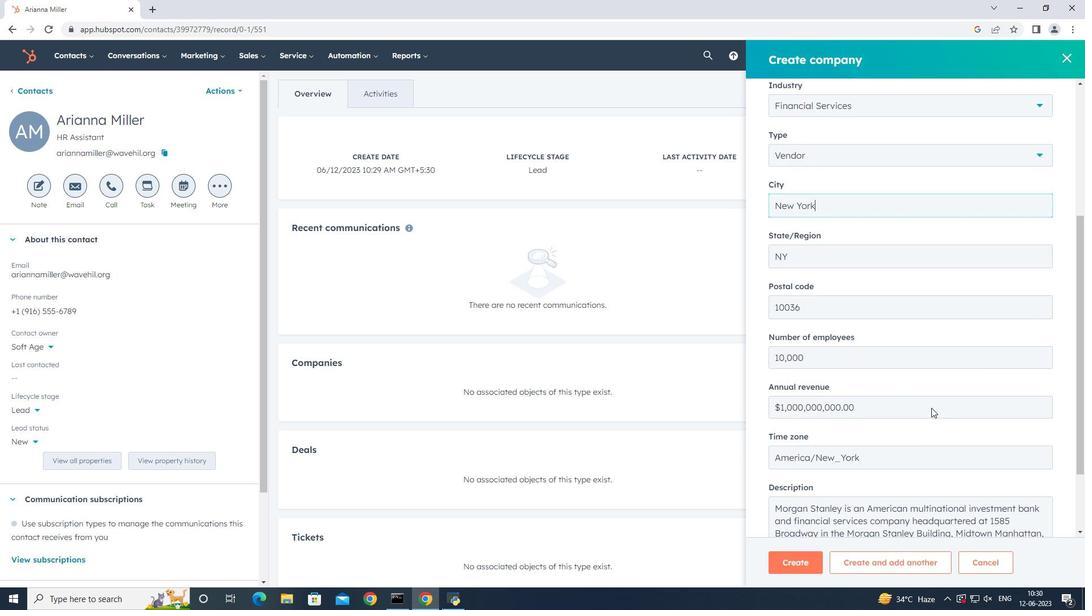 
Action: Mouse scrolled (932, 407) with delta (0, 0)
Screenshot: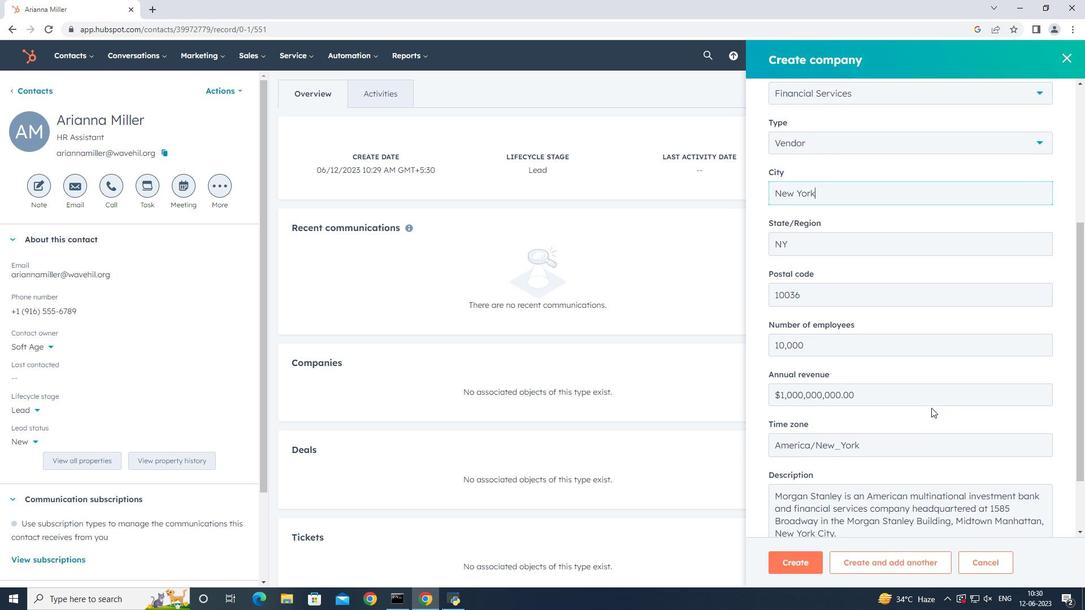 
Action: Mouse moved to (801, 562)
Screenshot: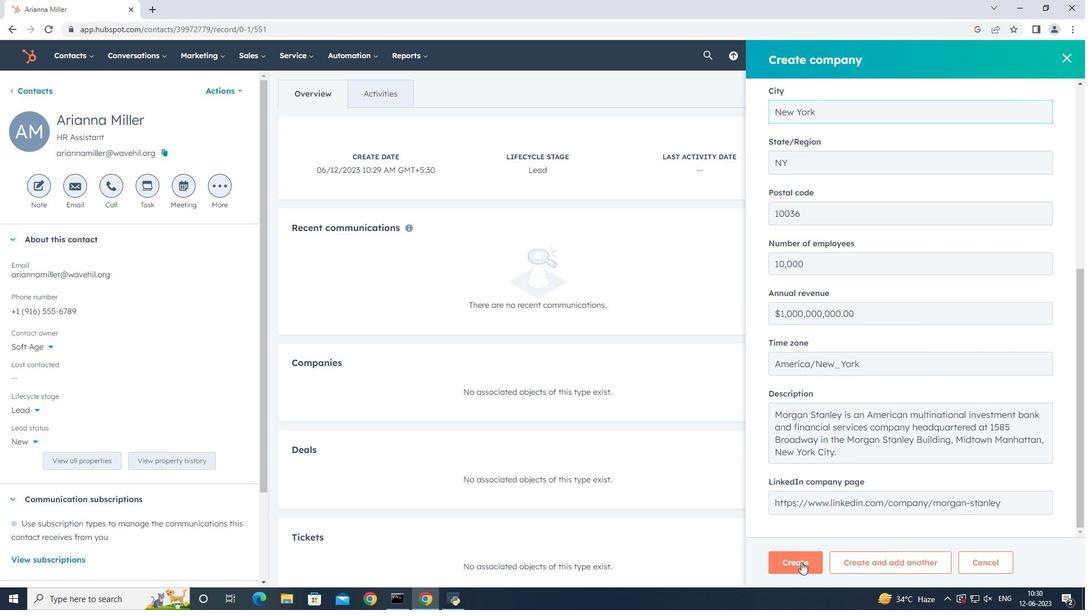 
Action: Mouse pressed left at (801, 562)
Screenshot: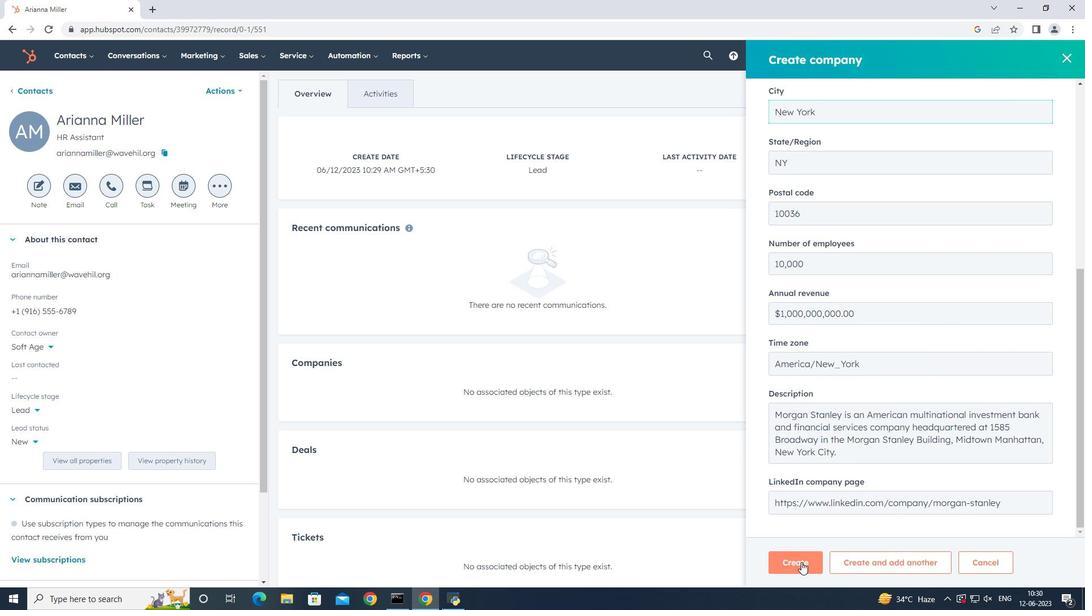 
Action: Mouse moved to (799, 532)
Screenshot: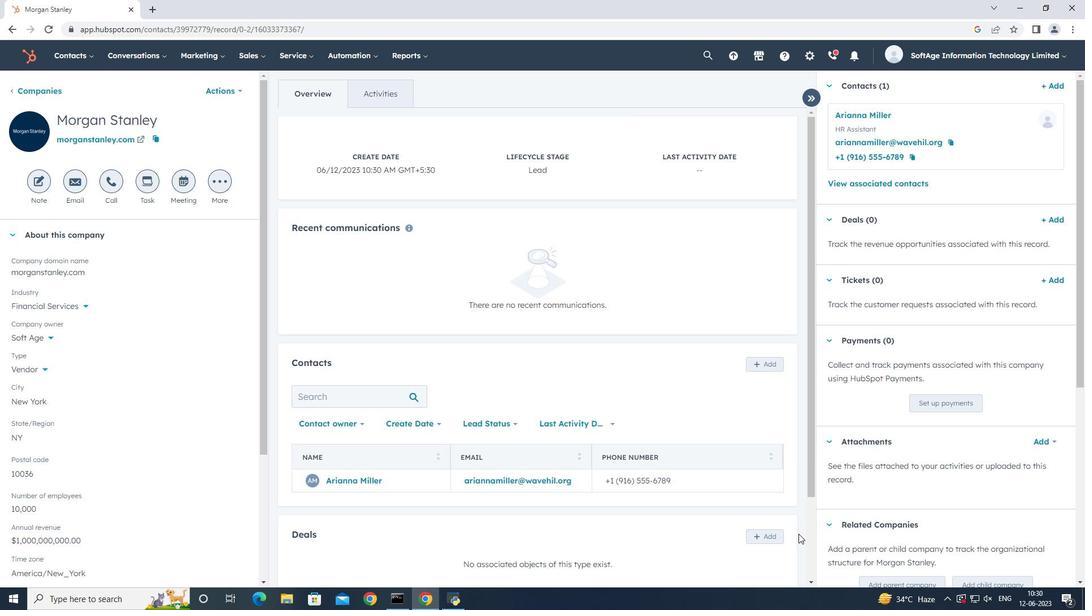 
